 Task: Change  the formatting of the data  'Which is Greater than 10 'in conditional formating, put the option 'Green Fill with Dark Green Text. . 'In the sheet  Data Entry Templatebook
Action: Mouse moved to (138, 141)
Screenshot: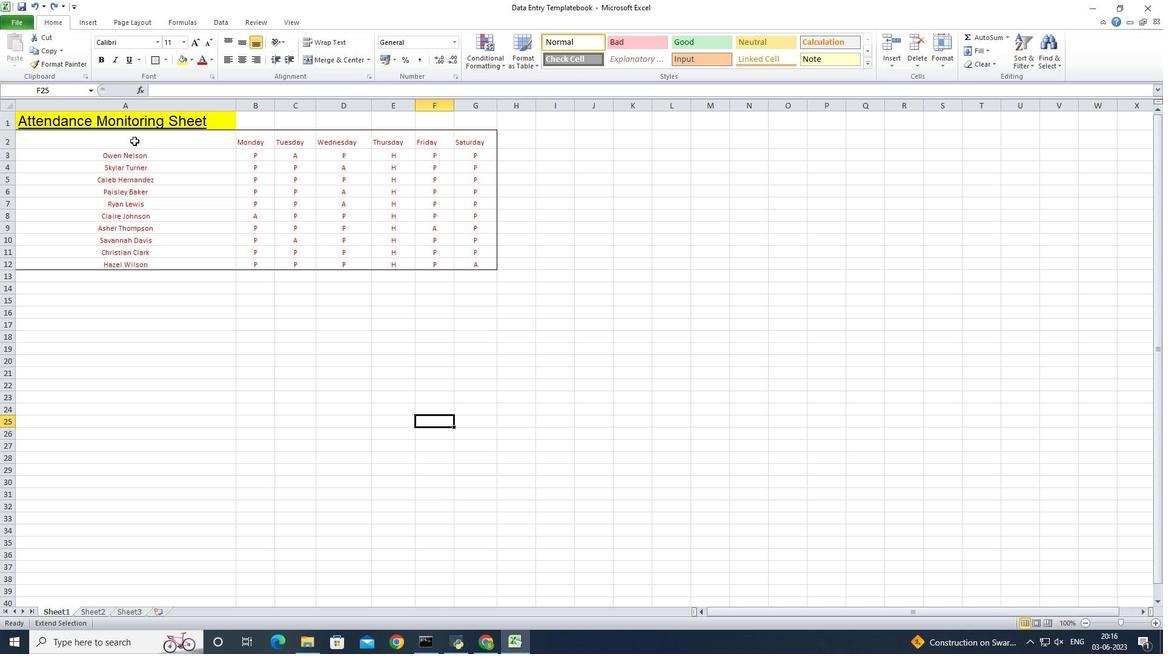 
Action: Mouse pressed left at (138, 141)
Screenshot: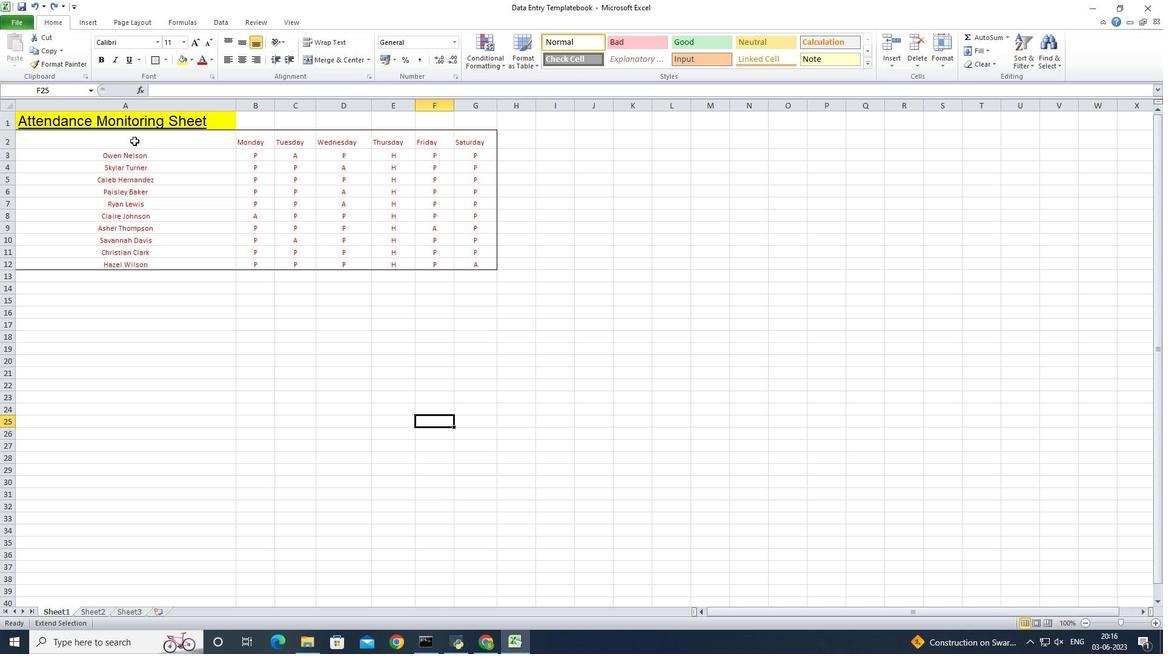 
Action: Mouse moved to (100, 144)
Screenshot: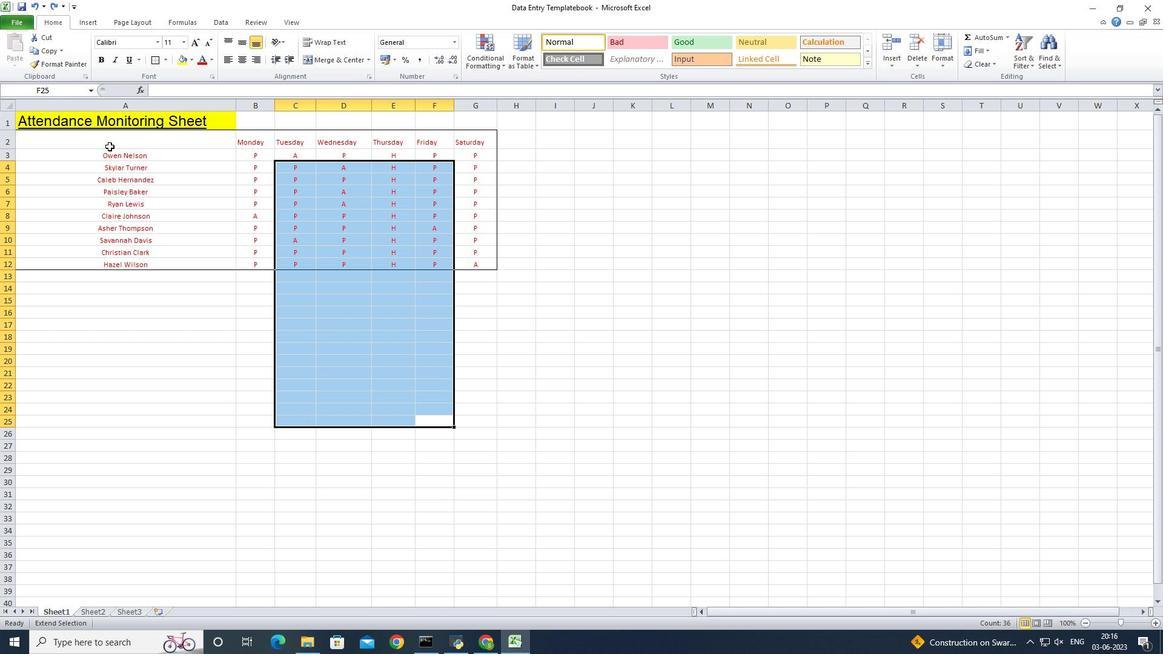
Action: Mouse pressed left at (100, 144)
Screenshot: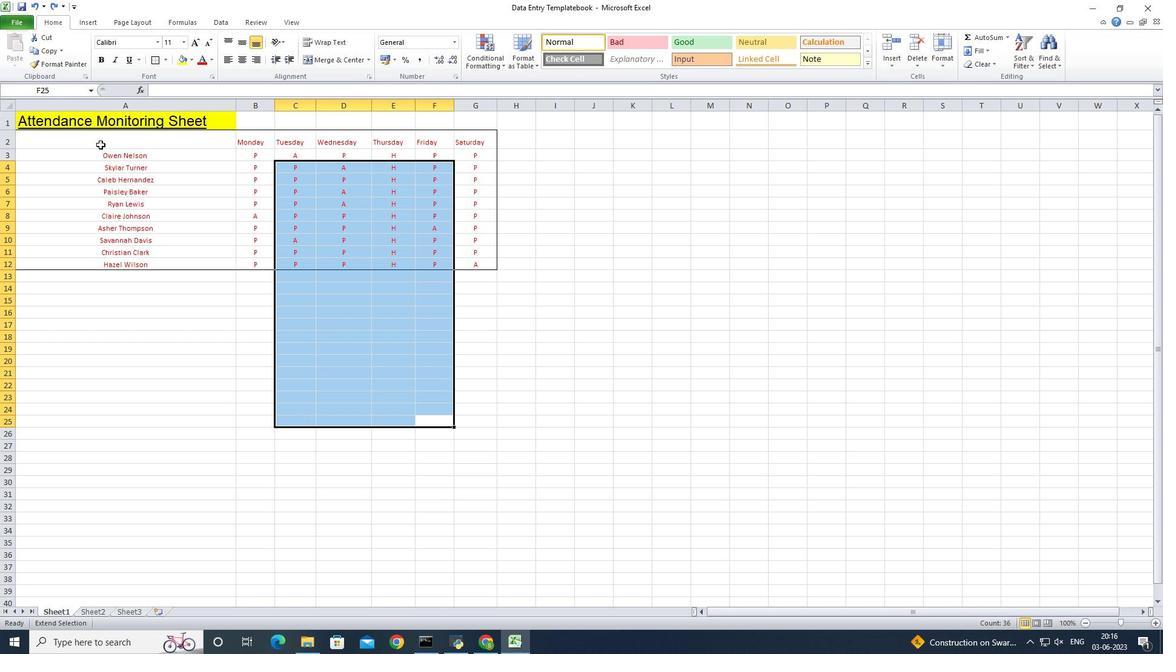 
Action: Mouse moved to (284, 164)
Screenshot: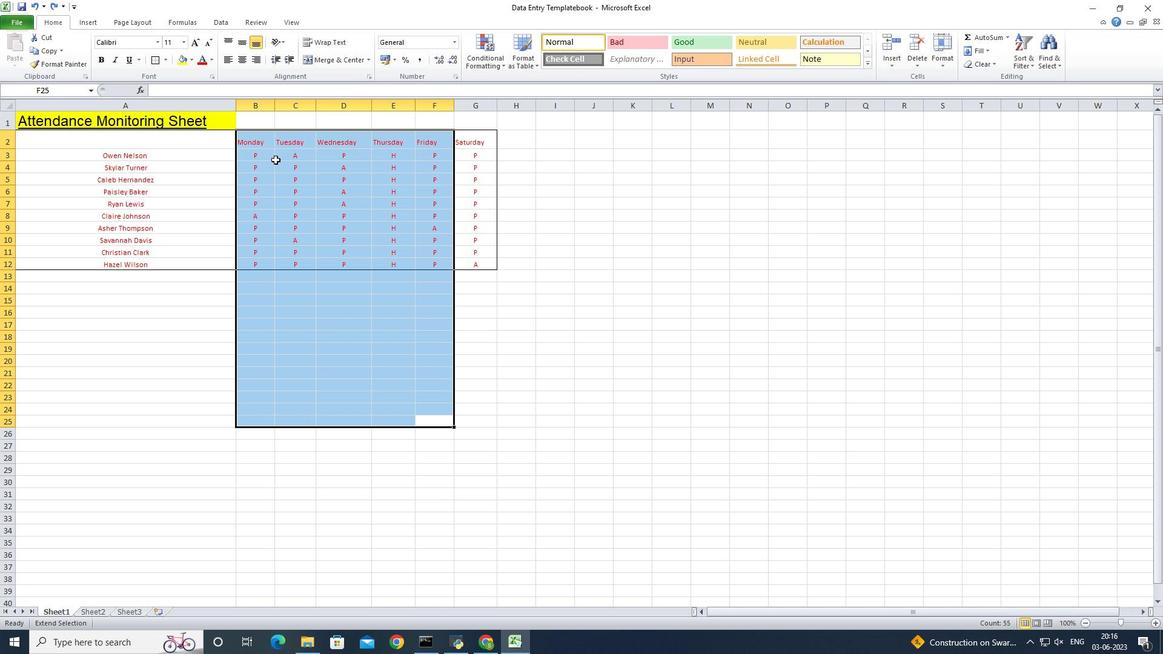 
Action: Mouse pressed left at (284, 164)
Screenshot: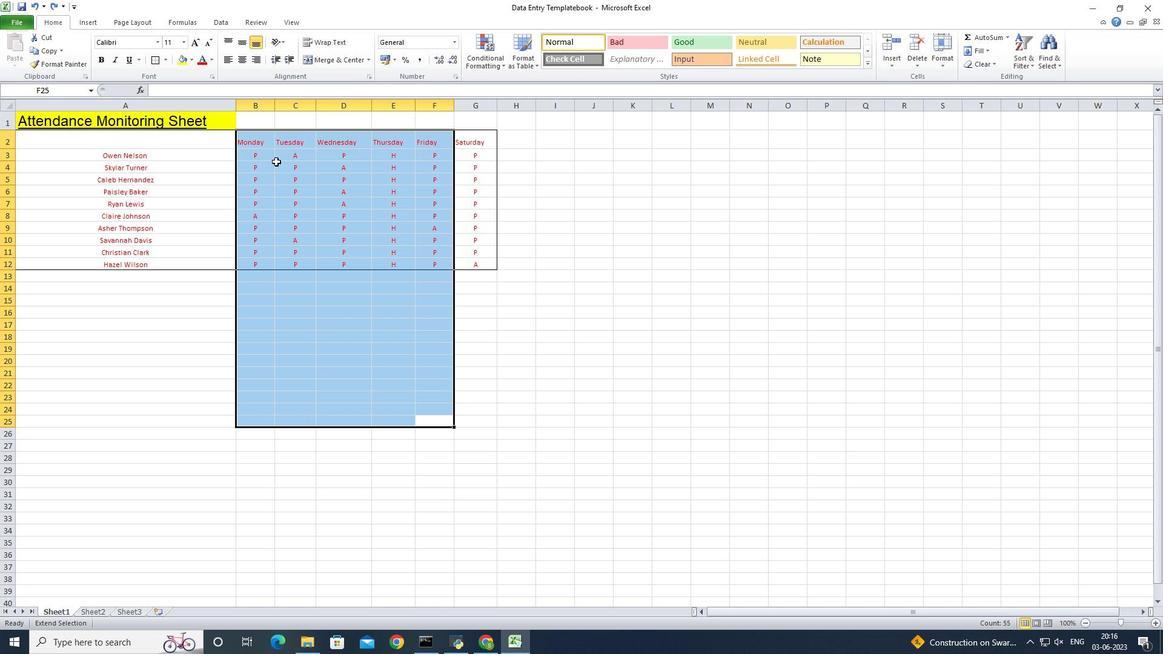 
Action: Mouse moved to (658, 441)
Screenshot: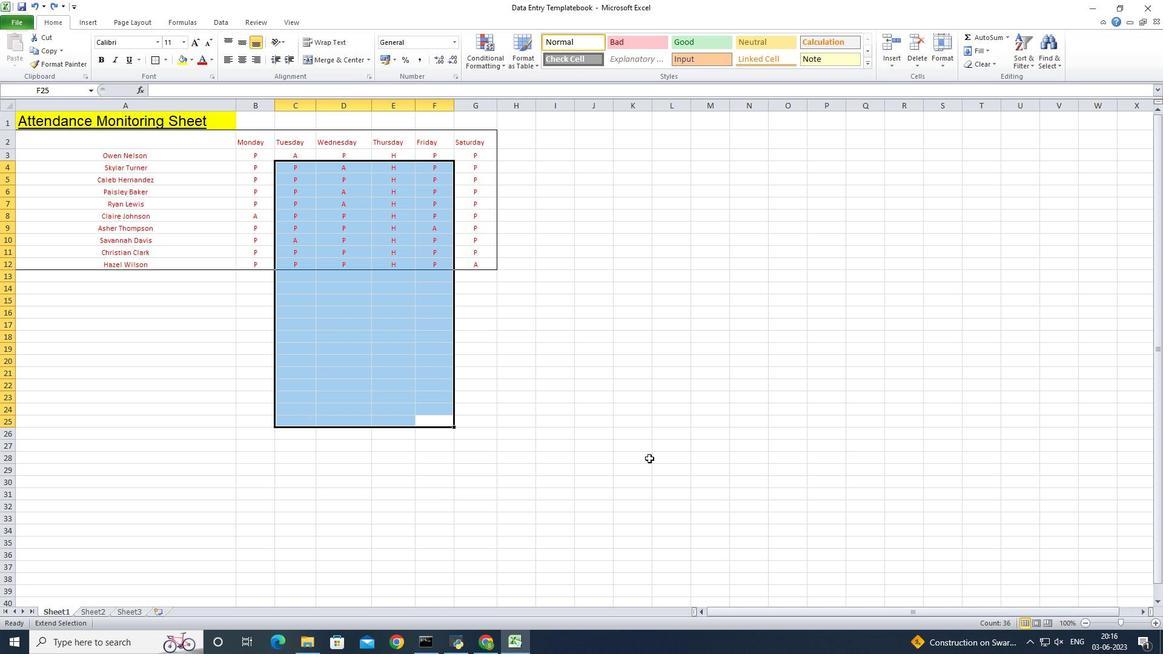 
Action: Mouse pressed left at (658, 441)
Screenshot: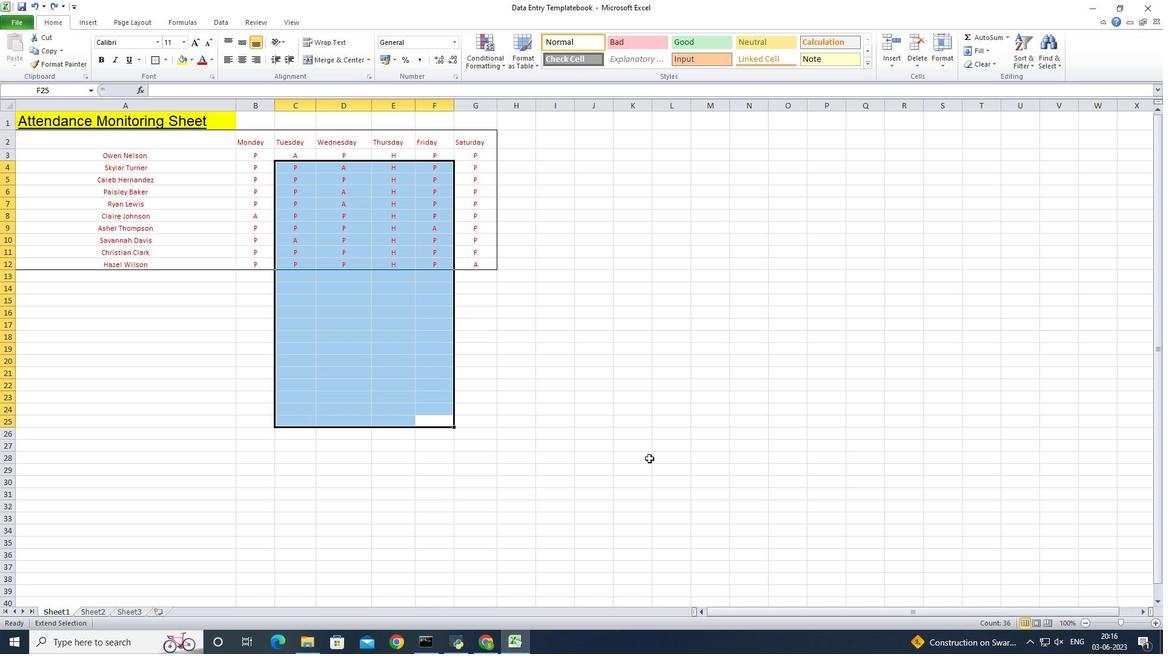 
Action: Mouse pressed left at (658, 441)
Screenshot: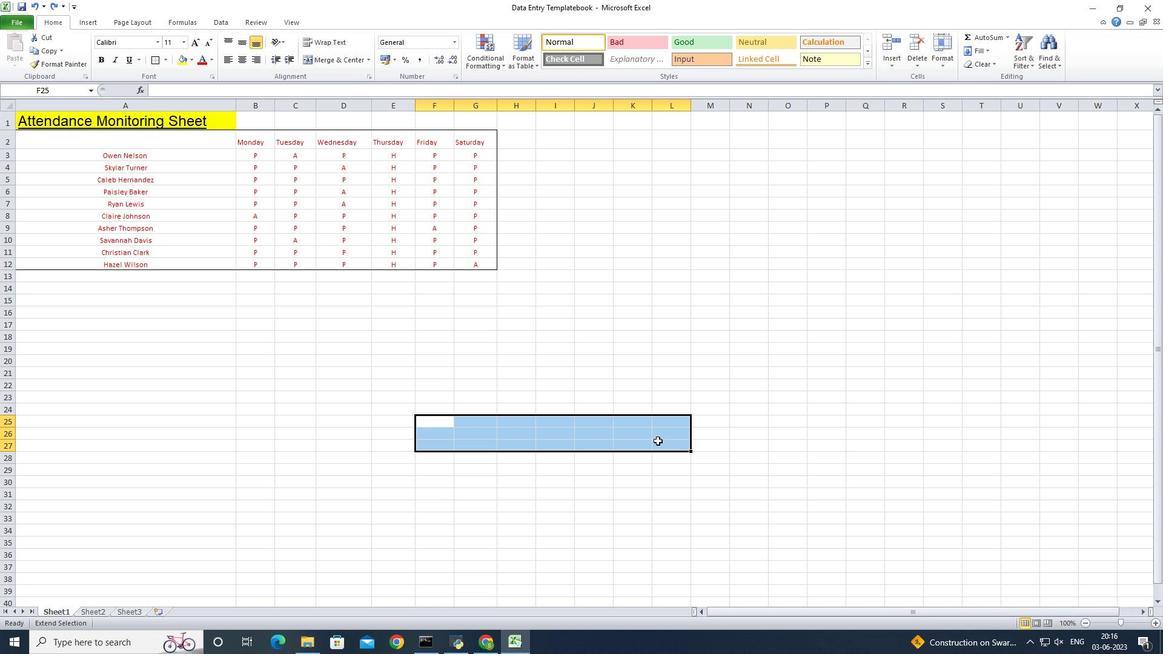 
Action: Mouse moved to (571, 40)
Screenshot: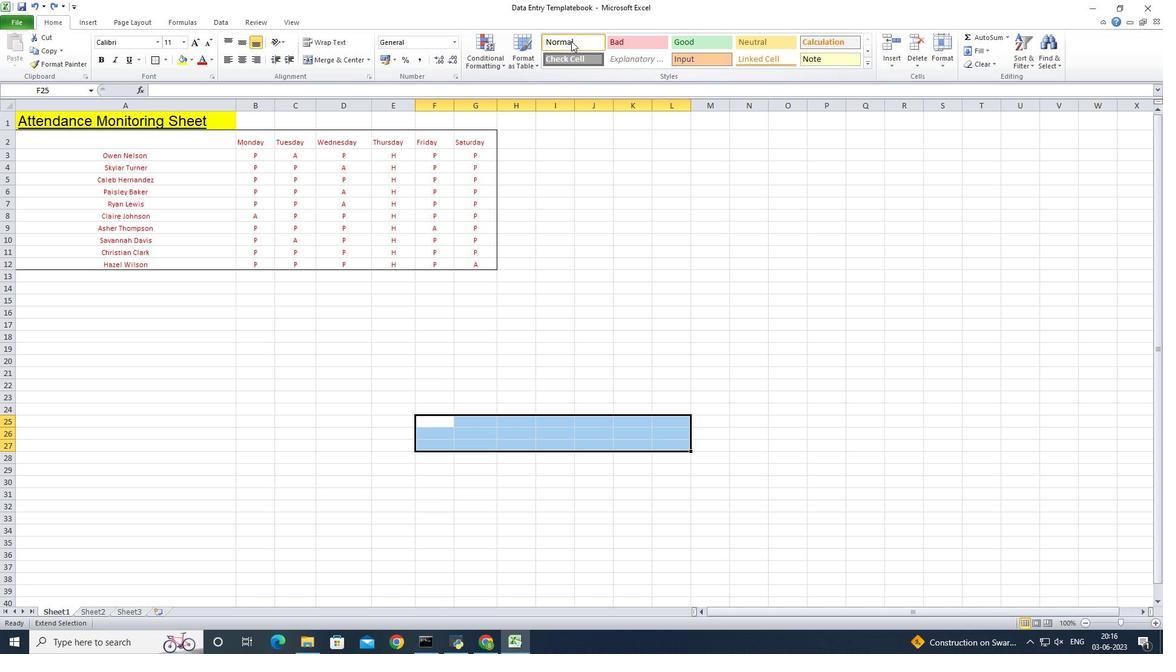 
Action: Mouse pressed left at (571, 40)
Screenshot: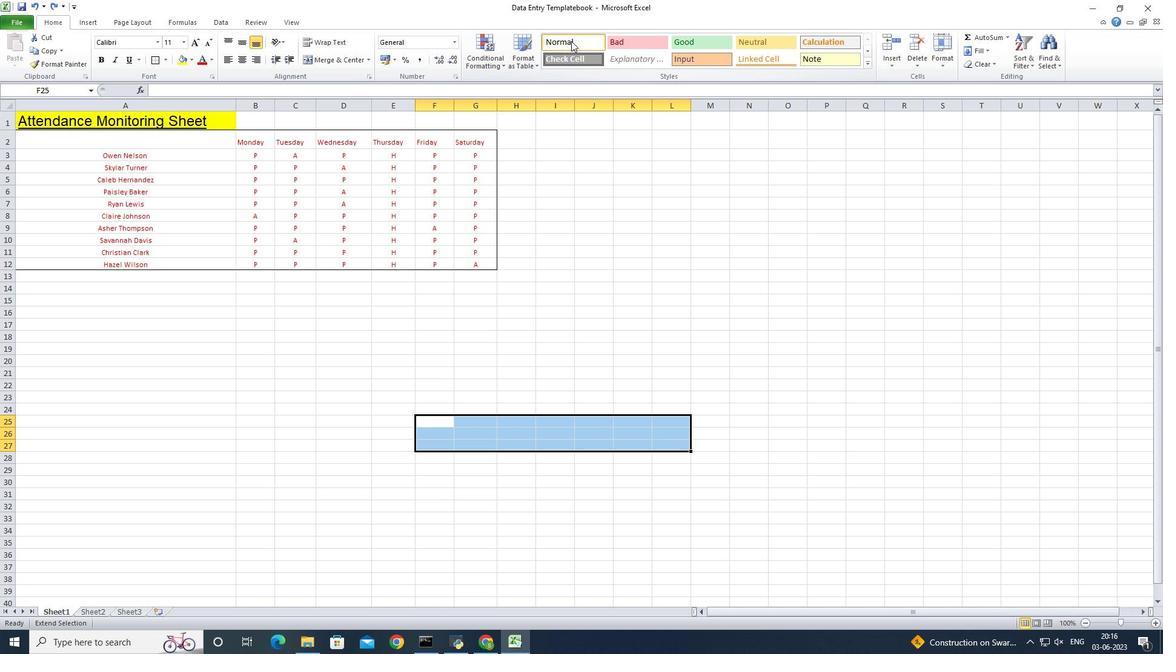 
Action: Mouse moved to (91, 139)
Screenshot: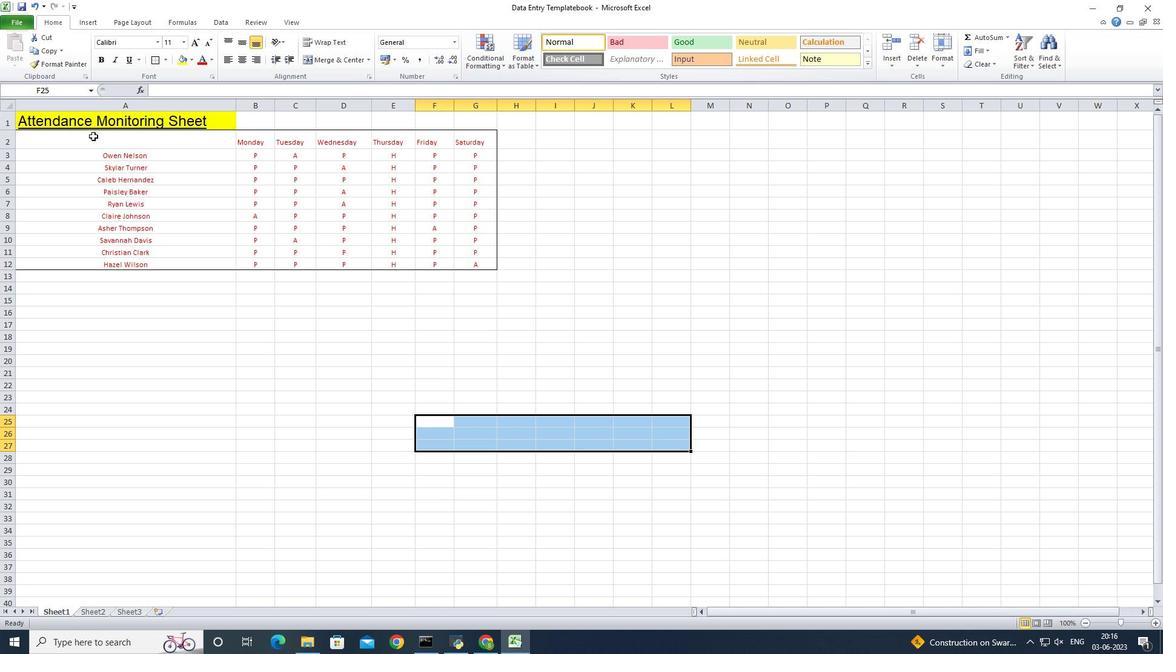 
Action: Mouse pressed left at (91, 139)
Screenshot: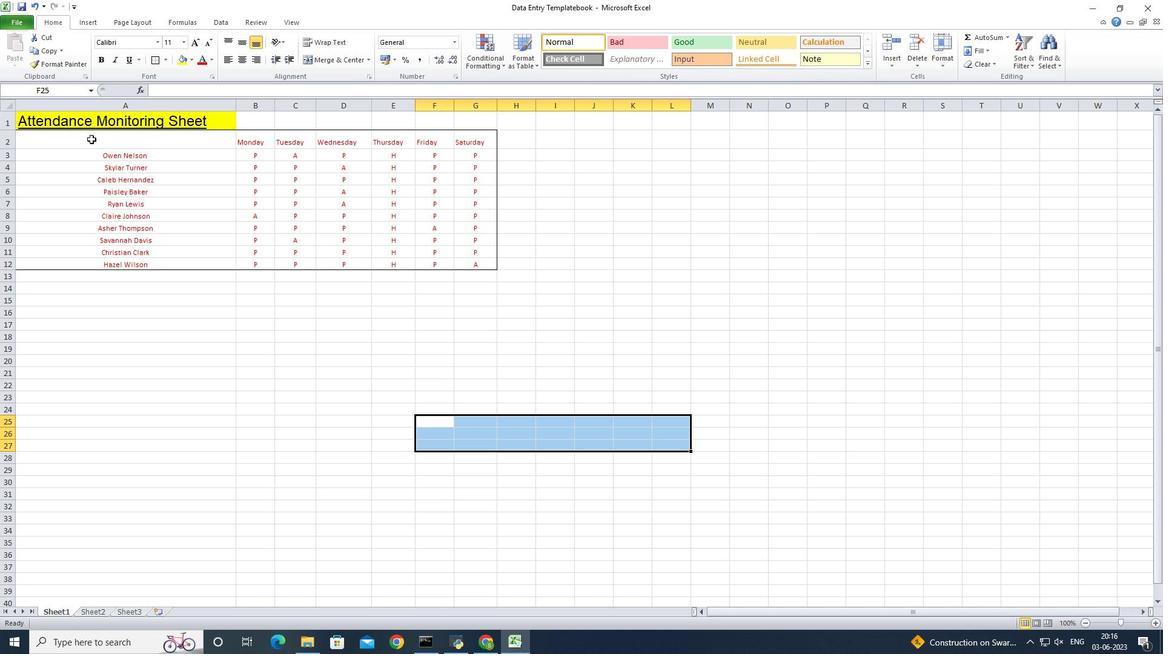 
Action: Mouse moved to (502, 67)
Screenshot: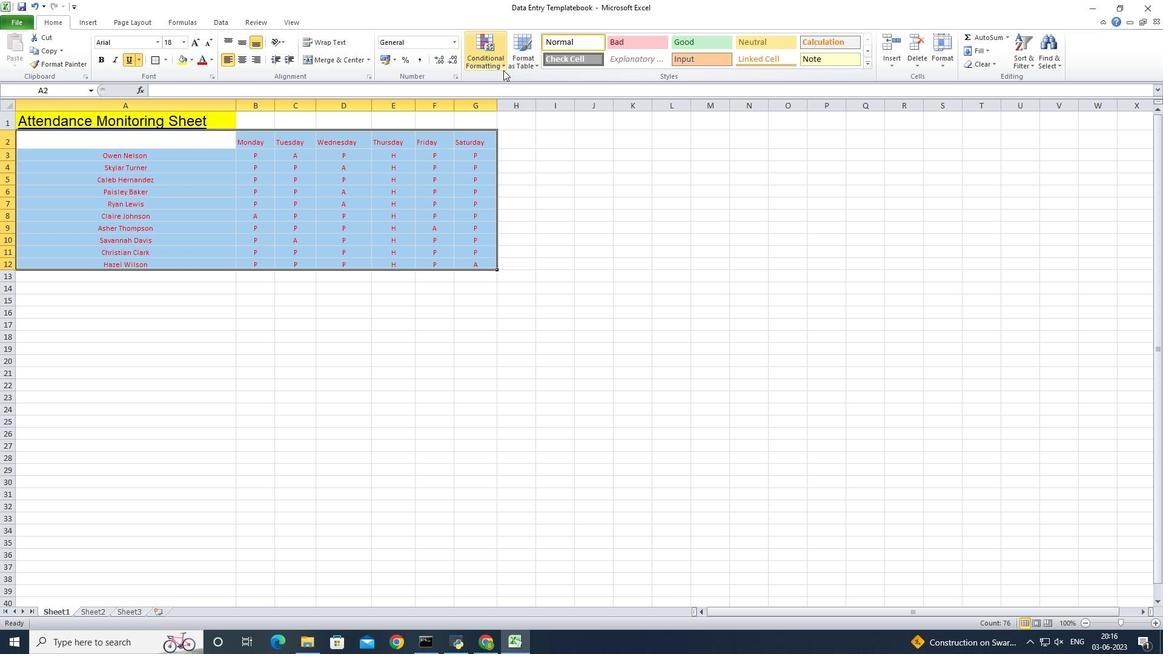 
Action: Mouse pressed left at (502, 67)
Screenshot: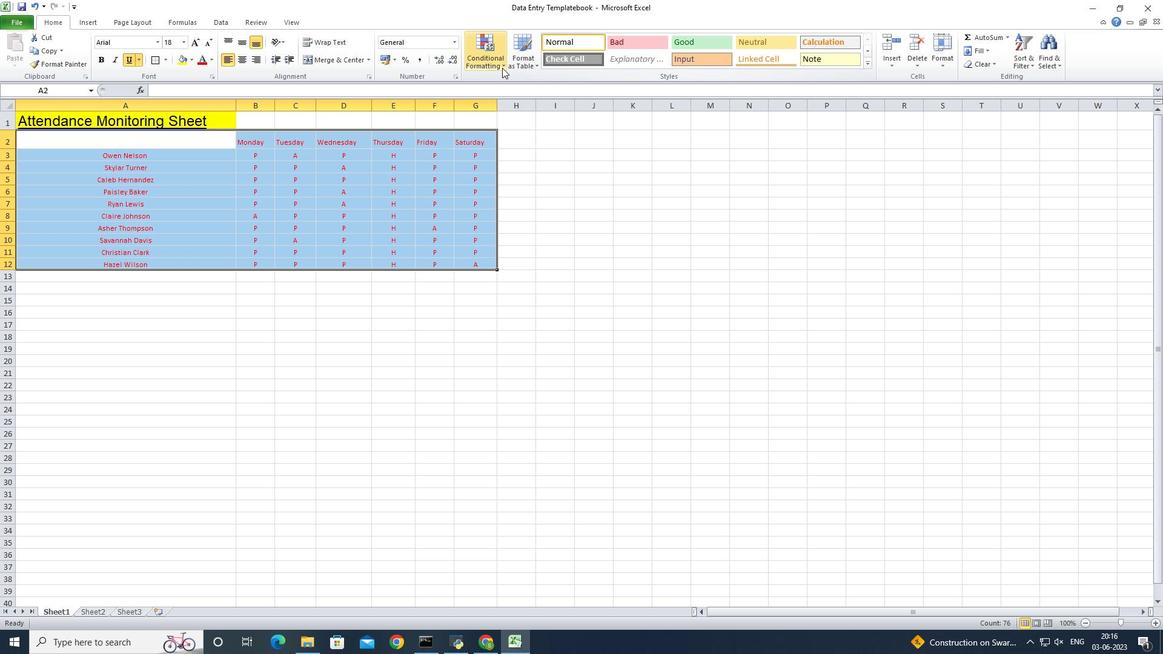 
Action: Mouse moved to (507, 78)
Screenshot: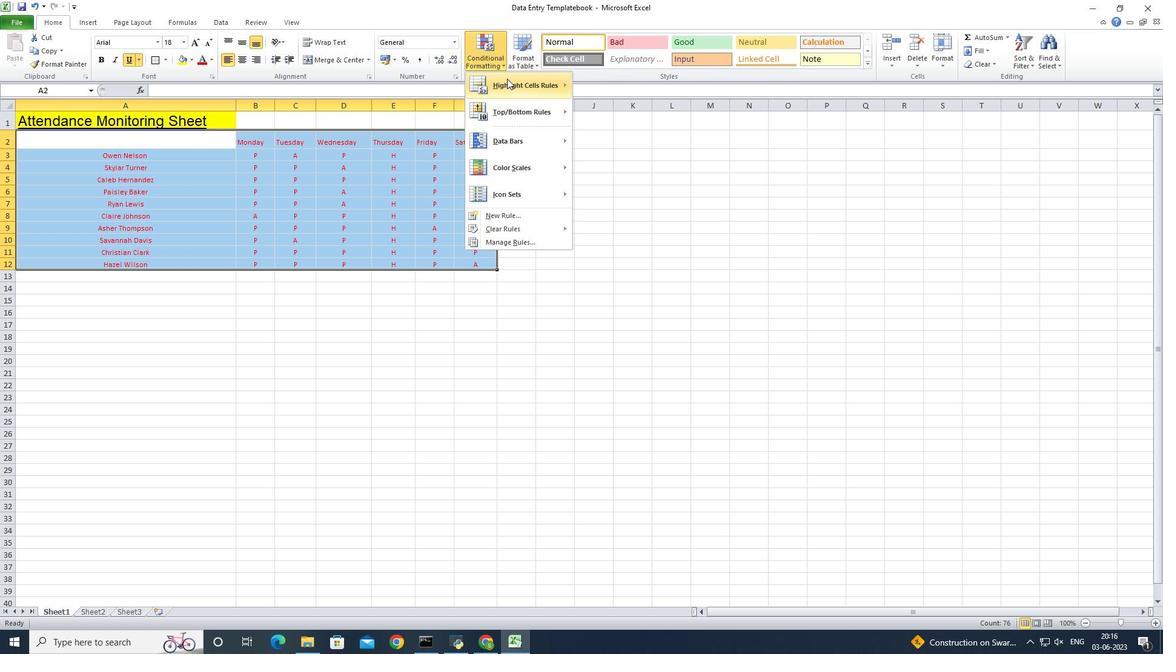 
Action: Mouse pressed left at (507, 78)
Screenshot: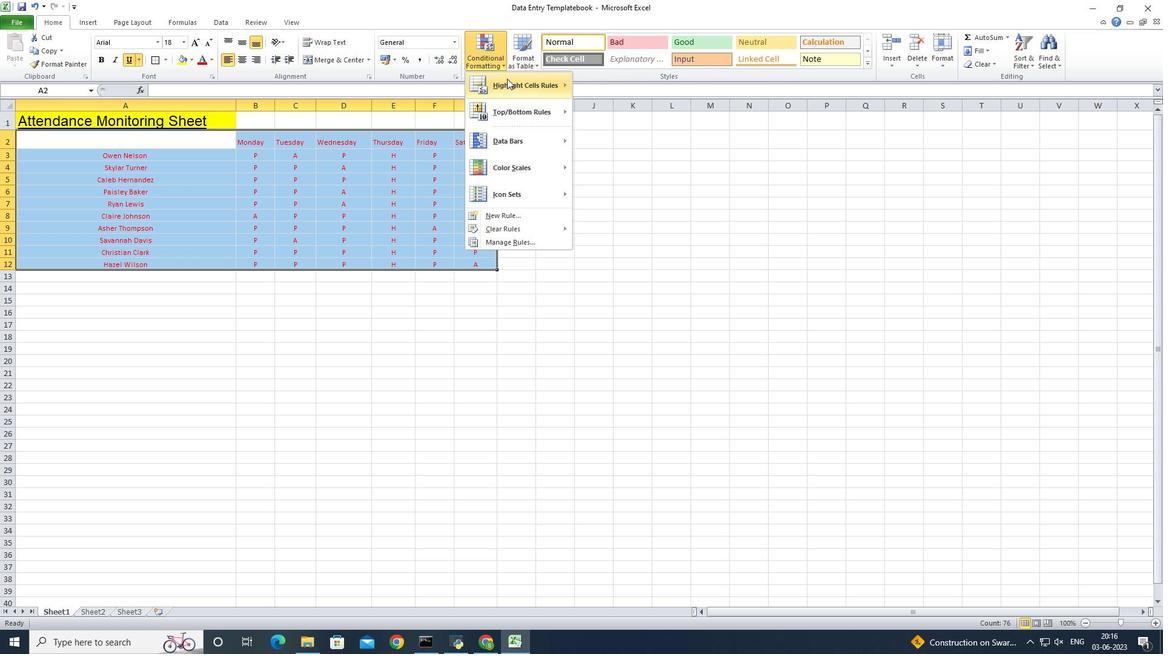 
Action: Mouse moved to (614, 89)
Screenshot: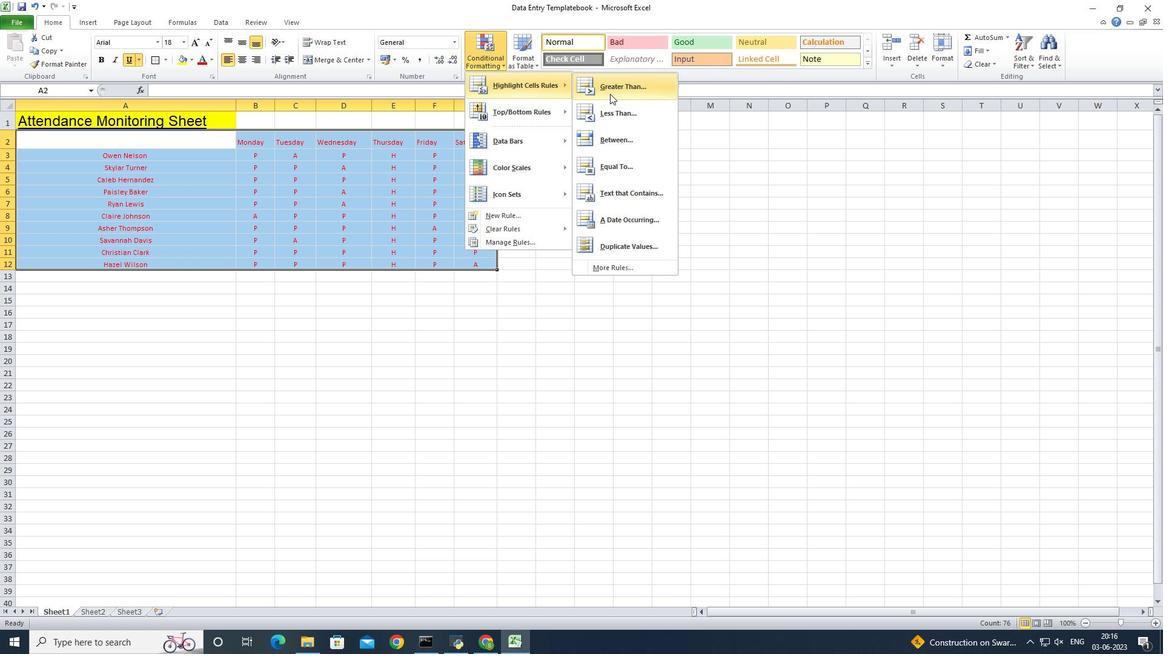 
Action: Mouse pressed left at (614, 89)
Screenshot: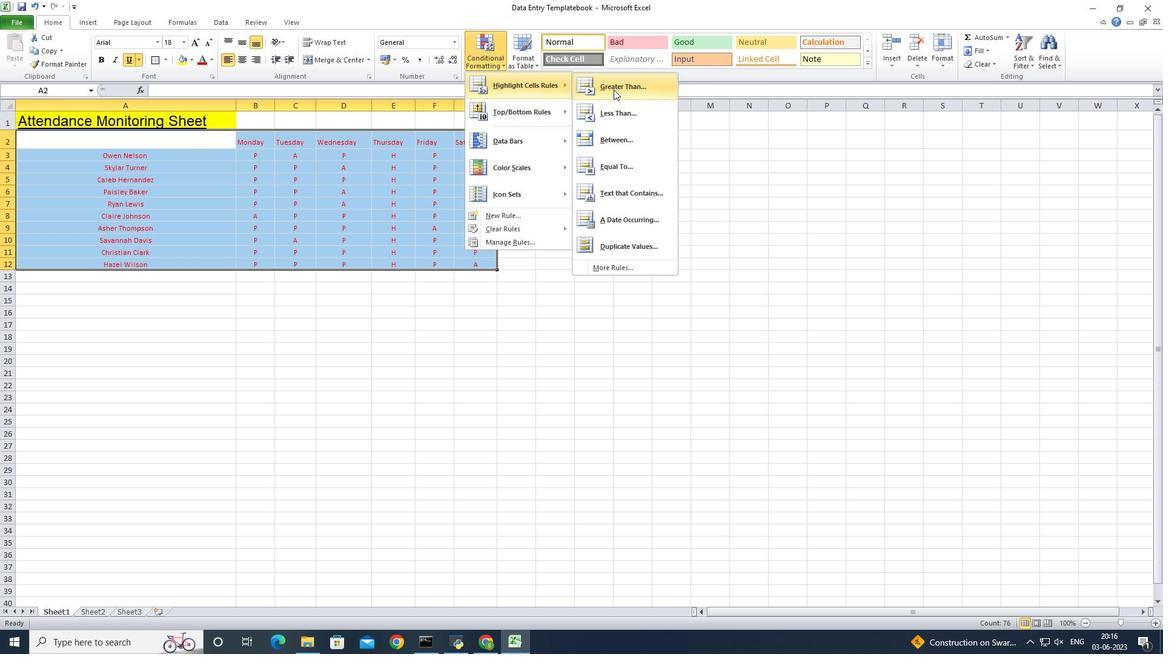 
Action: Mouse moved to (223, 307)
Screenshot: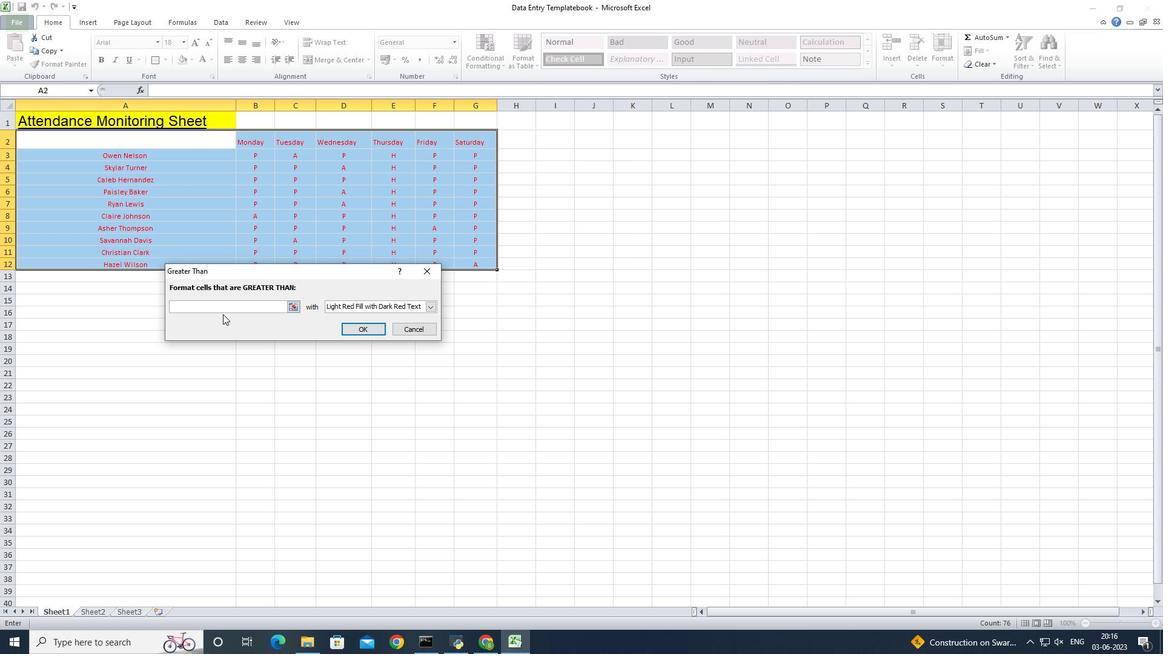 
Action: Mouse pressed left at (223, 307)
Screenshot: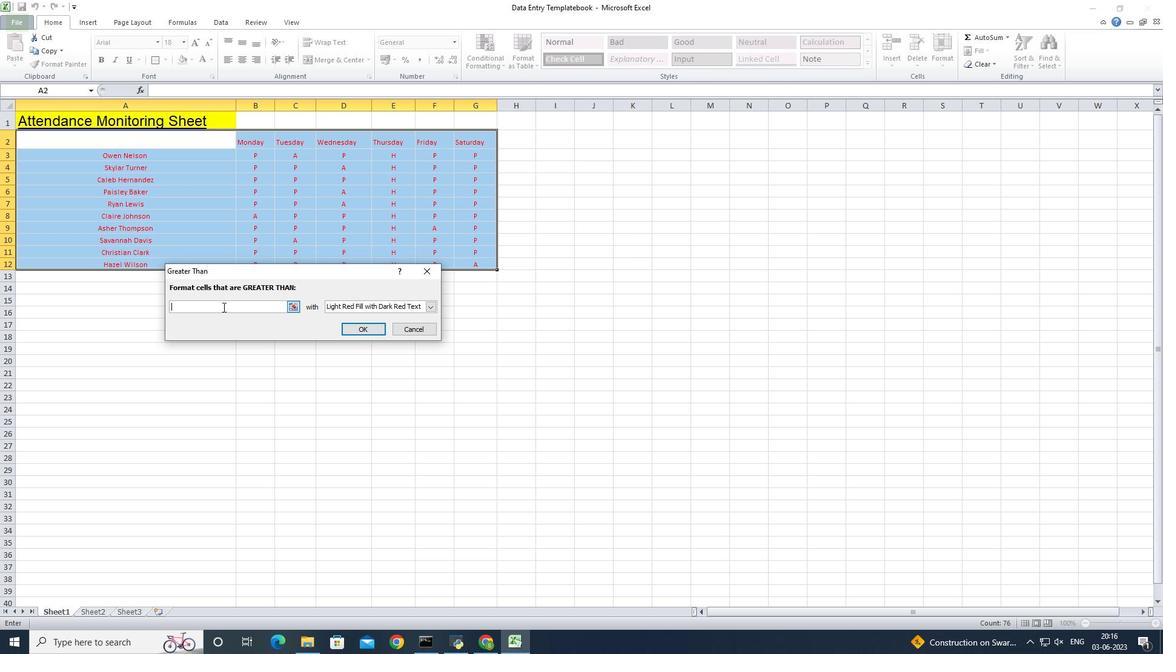 
Action: Key pressed 10
Screenshot: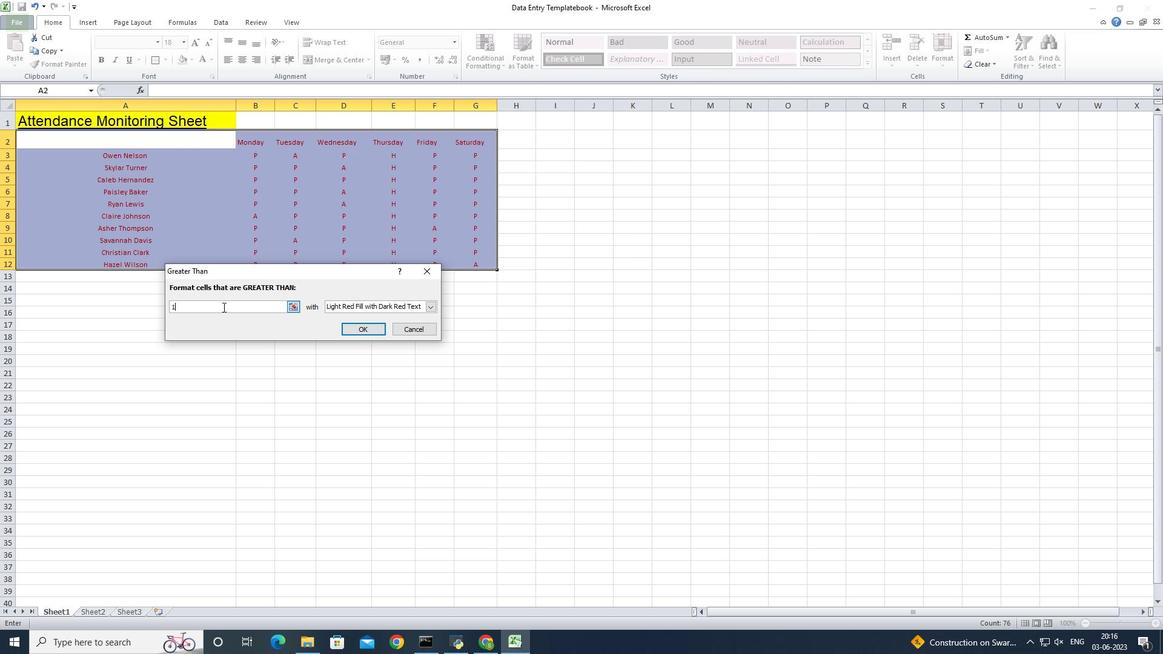 
Action: Mouse moved to (430, 307)
Screenshot: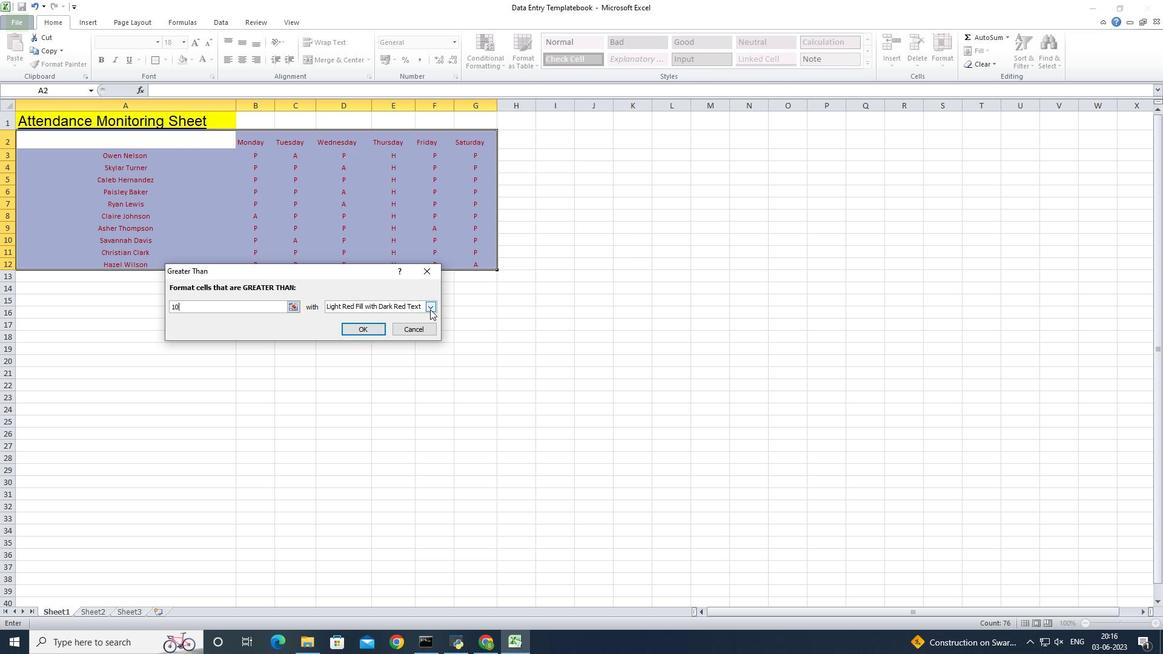 
Action: Mouse pressed left at (430, 307)
Screenshot: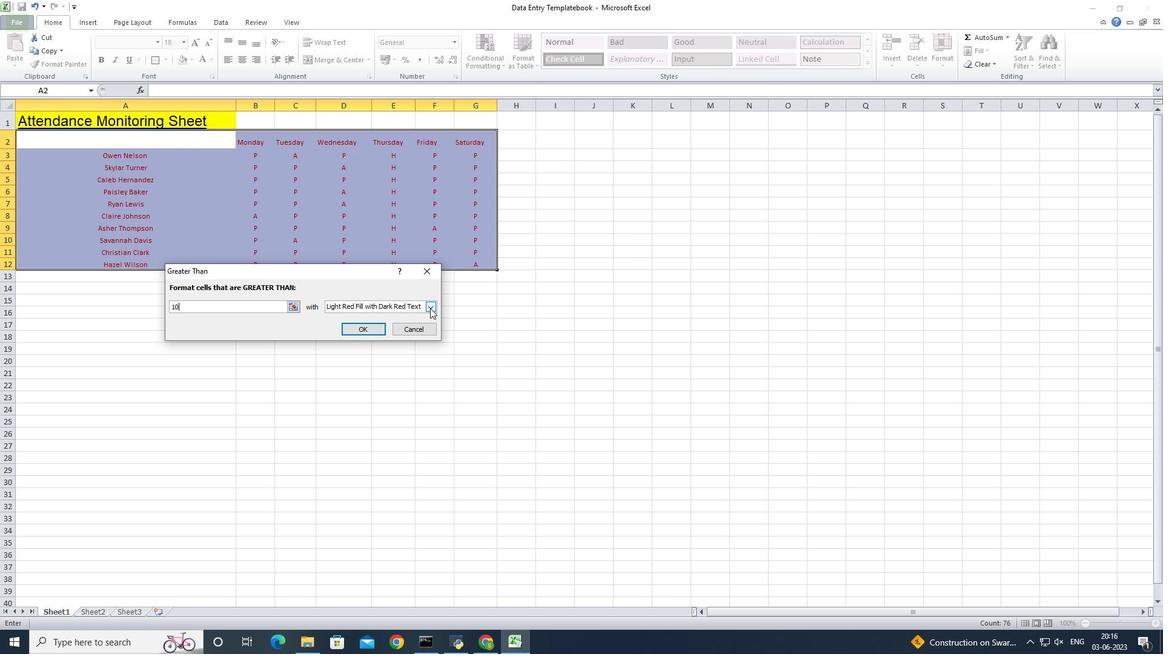 
Action: Mouse moved to (422, 332)
Screenshot: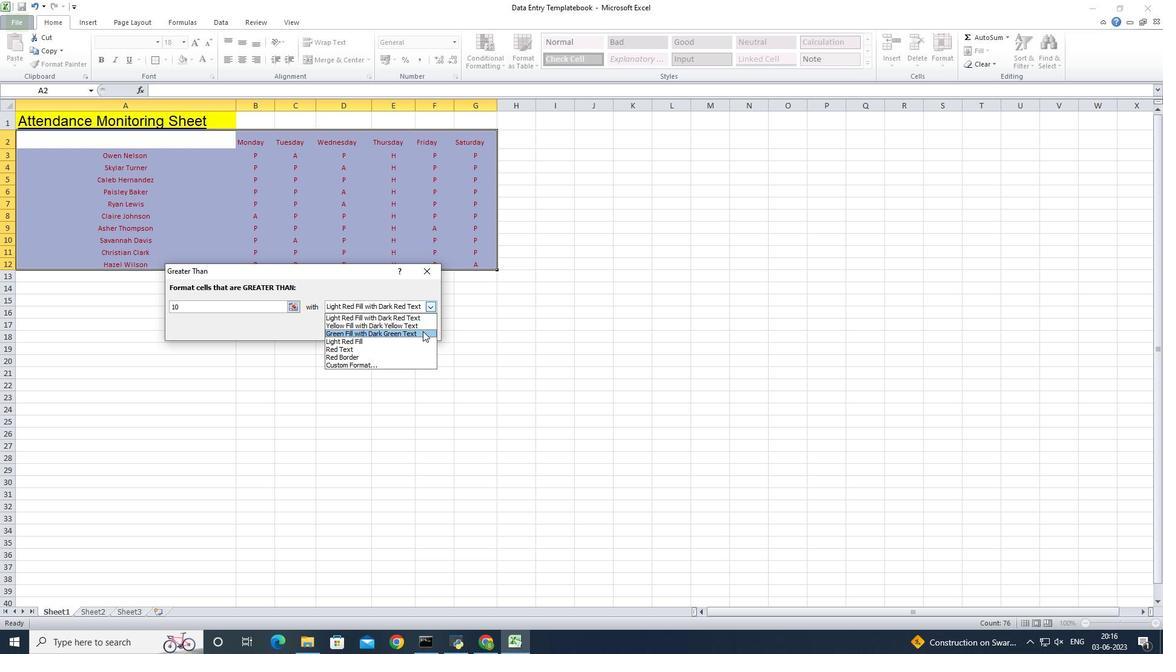 
Action: Mouse pressed left at (422, 332)
Screenshot: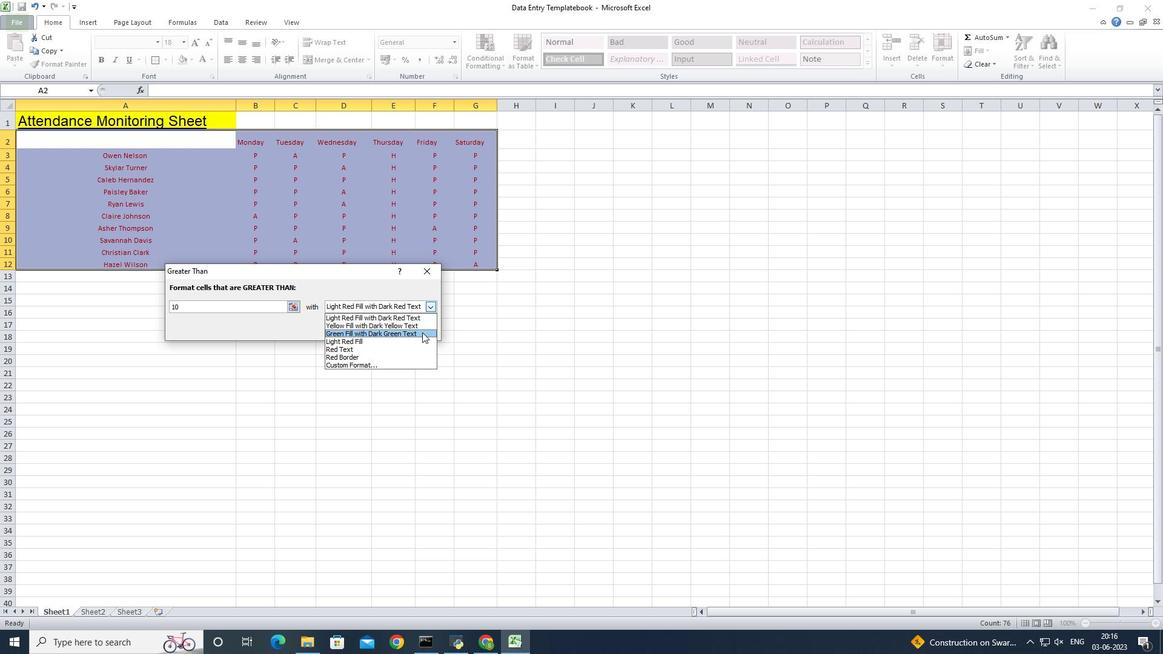 
Action: Mouse moved to (355, 327)
Screenshot: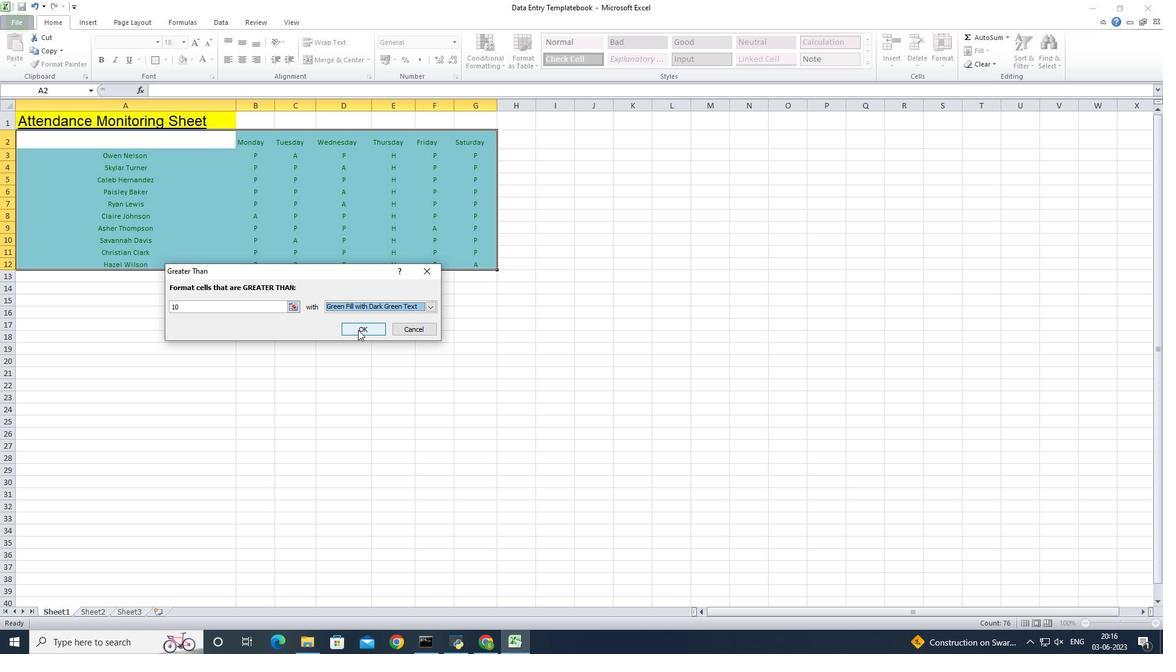 
Action: Mouse pressed left at (355, 327)
Screenshot: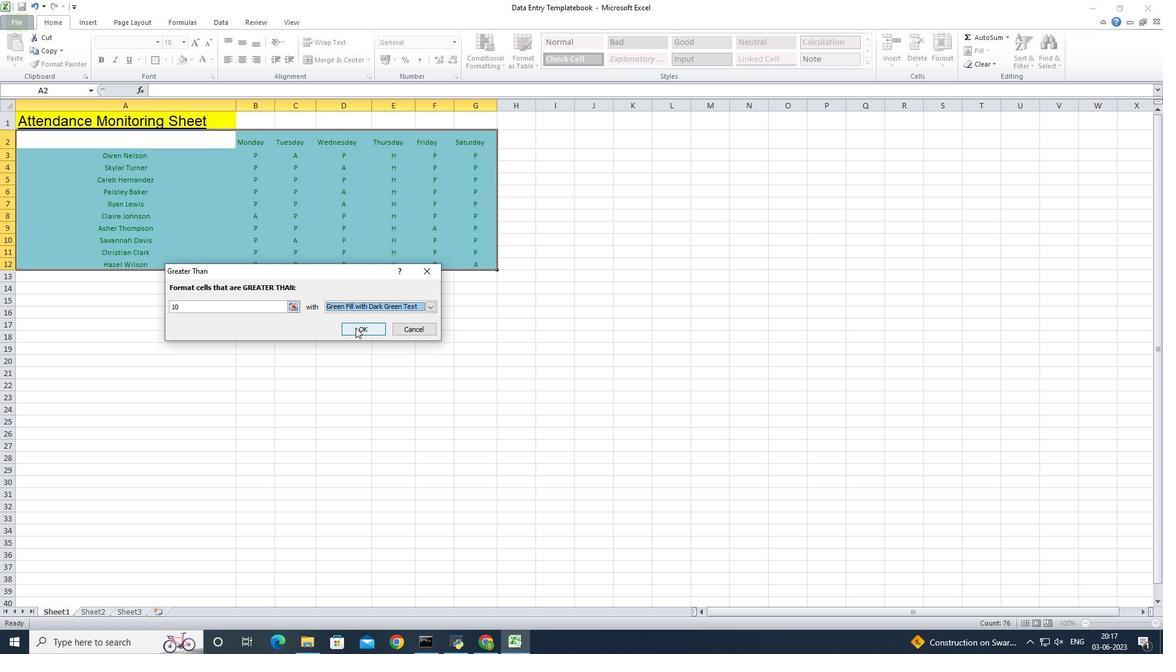 
Action: Mouse pressed left at (355, 327)
Screenshot: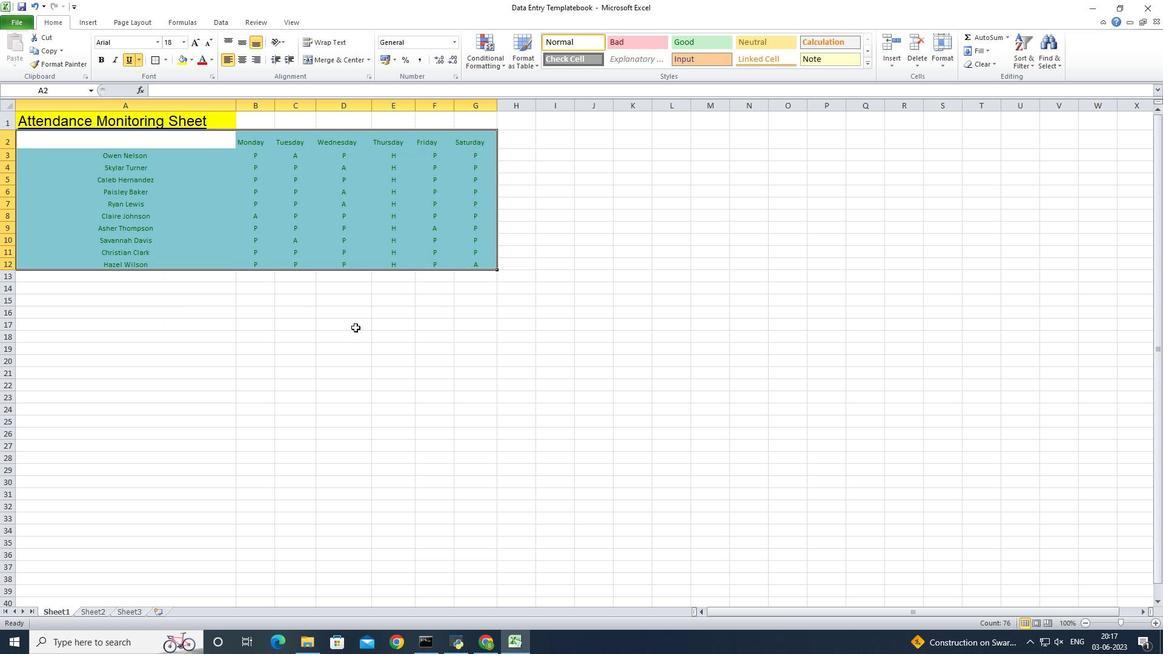 
Action: Key pressed ctrl+S
Screenshot: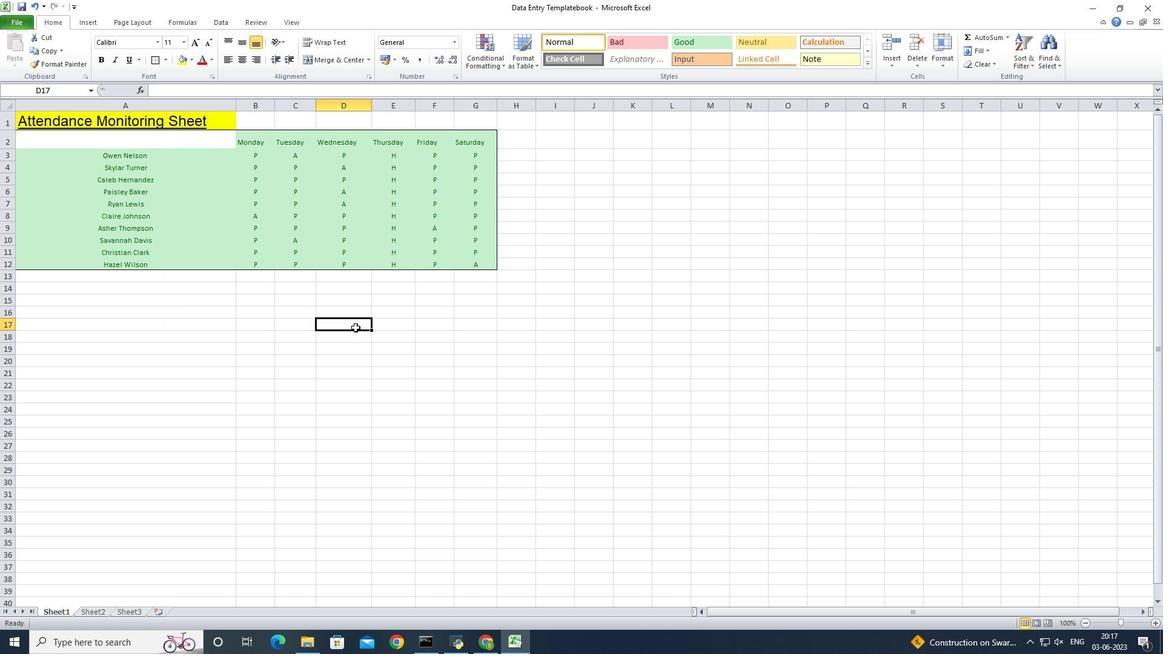 
